 Task: Make in the project AgileNimbus a sprint 'User Training Sprint'. Create in the project AgileNimbus a sprint 'User Training Sprint'. Add in the project AgileNimbus a sprint 'User Training Sprint'
Action: Mouse moved to (939, 163)
Screenshot: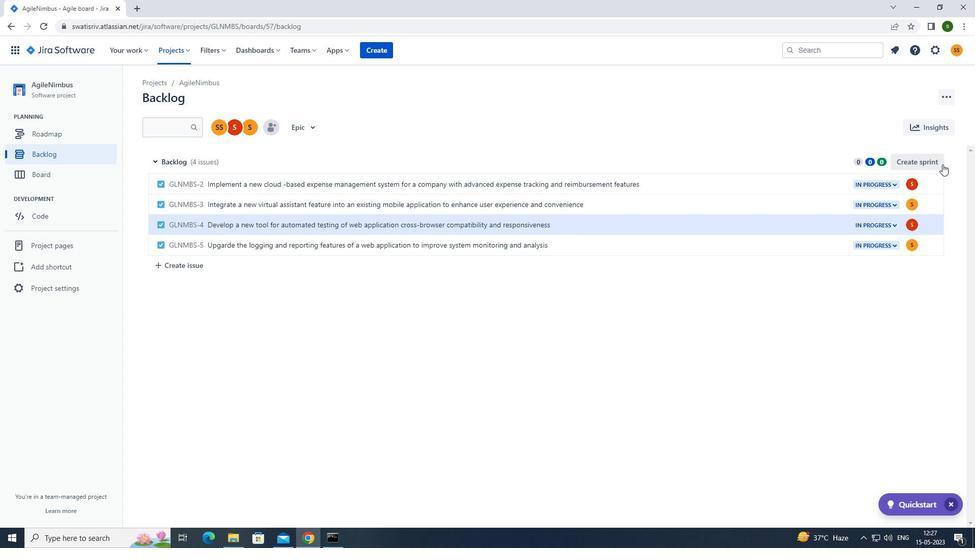 
Action: Mouse pressed left at (939, 163)
Screenshot: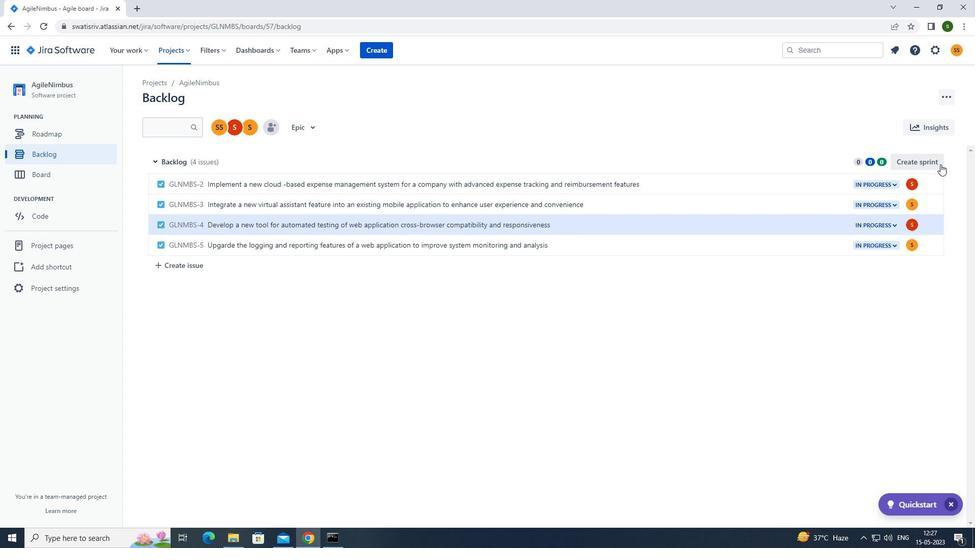 
Action: Mouse moved to (938, 164)
Screenshot: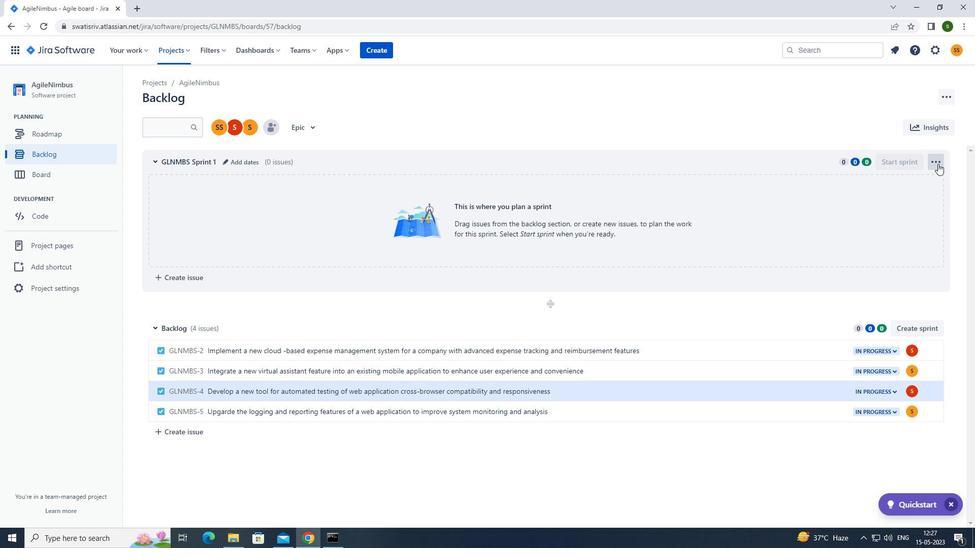 
Action: Mouse pressed left at (938, 164)
Screenshot: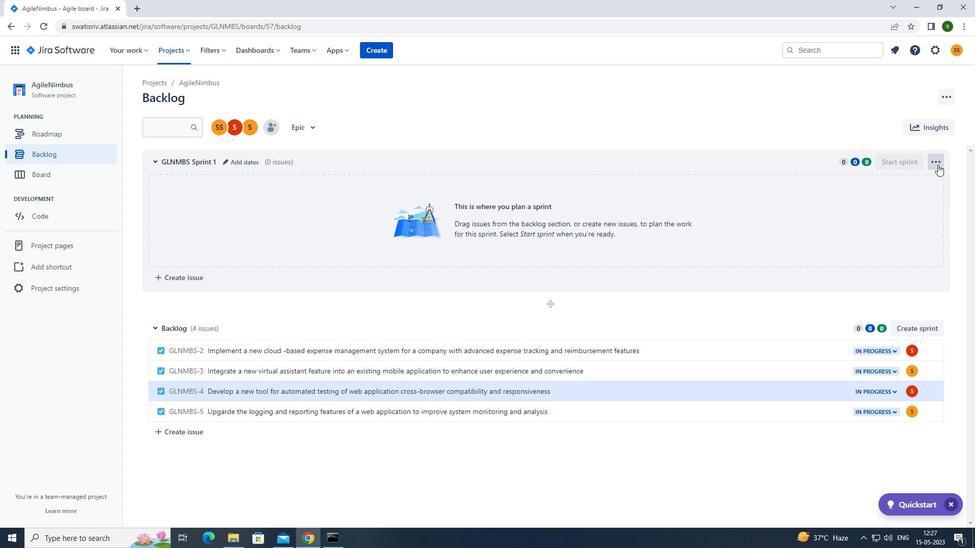 
Action: Mouse moved to (918, 188)
Screenshot: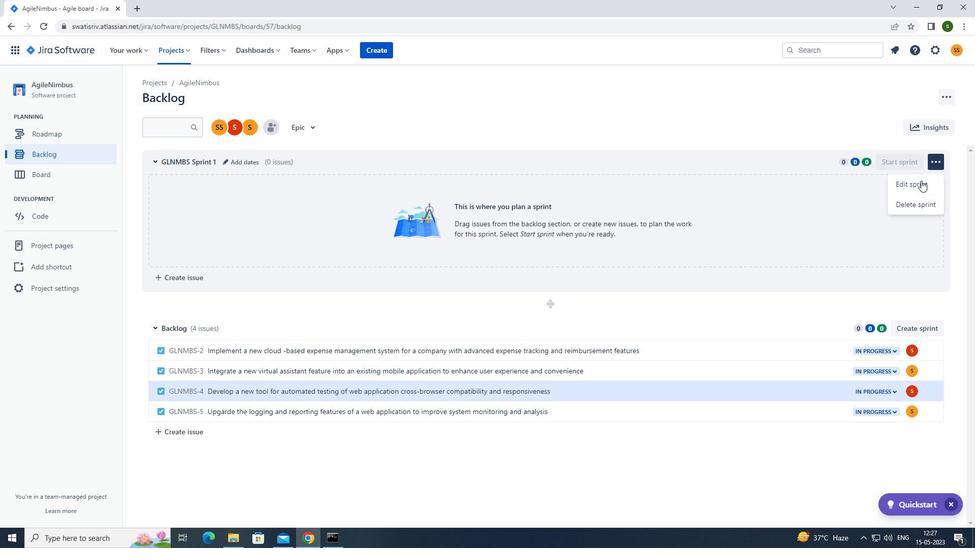 
Action: Mouse pressed left at (918, 188)
Screenshot: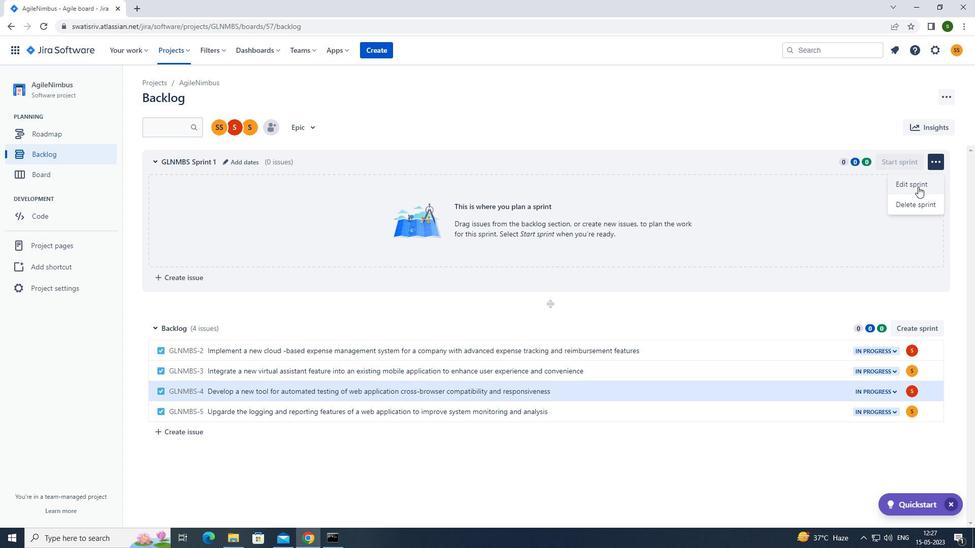 
Action: Mouse moved to (435, 125)
Screenshot: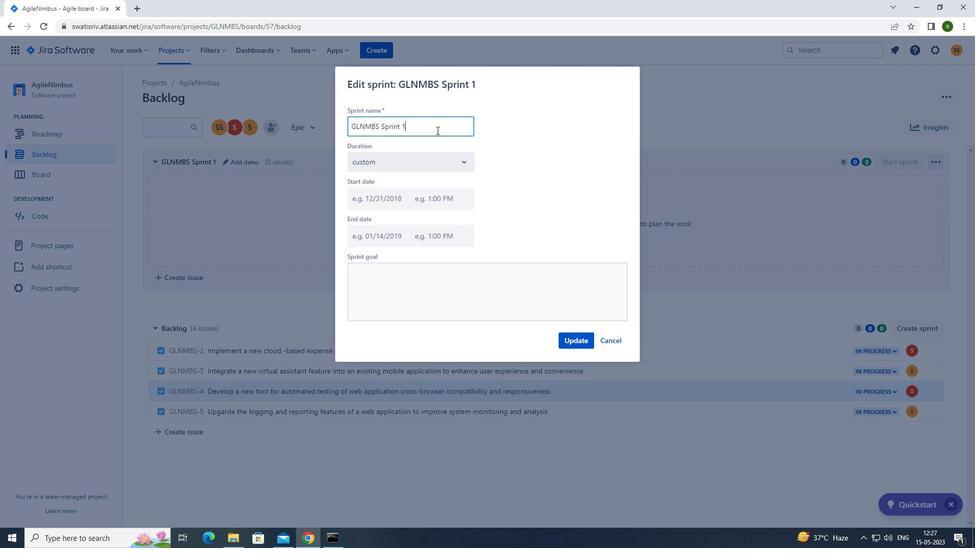 
Action: Key pressed <Key.backspace><Key.backspace><Key.backspace><Key.backspace><Key.backspace><Key.backspace><Key.backspace><Key.backspace><Key.backspace><Key.backspace><Key.backspace><Key.backspace><Key.backspace><Key.backspace><Key.backspace><Key.backspace><Key.backspace><Key.backspace><Key.backspace><Key.backspace><Key.backspace><Key.caps_lock>u<Key.caps_lock>ser<Key.space><Key.caps_lock>t<Key.caps_lock>raining<Key.space><Key.caps_lock>s<Key.caps_lock>print
Screenshot: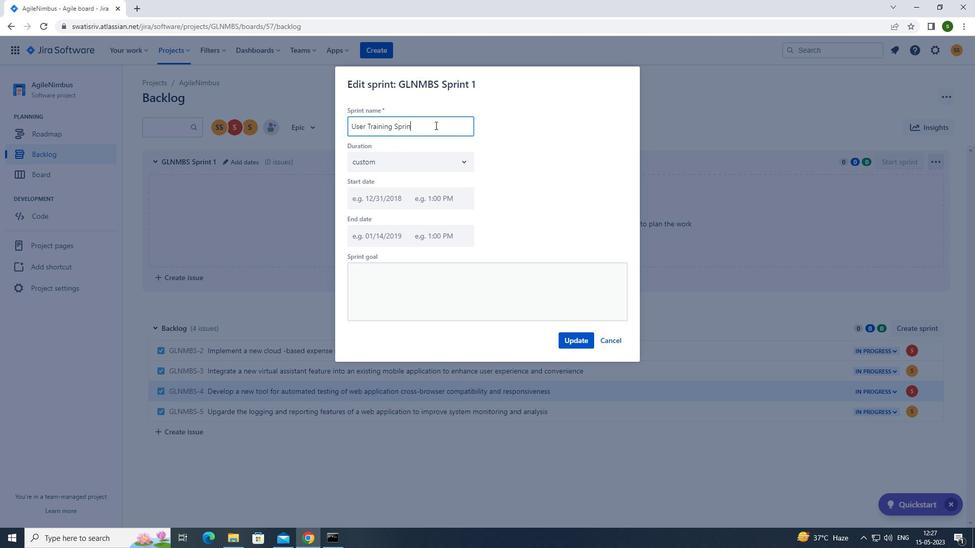 
Action: Mouse moved to (581, 341)
Screenshot: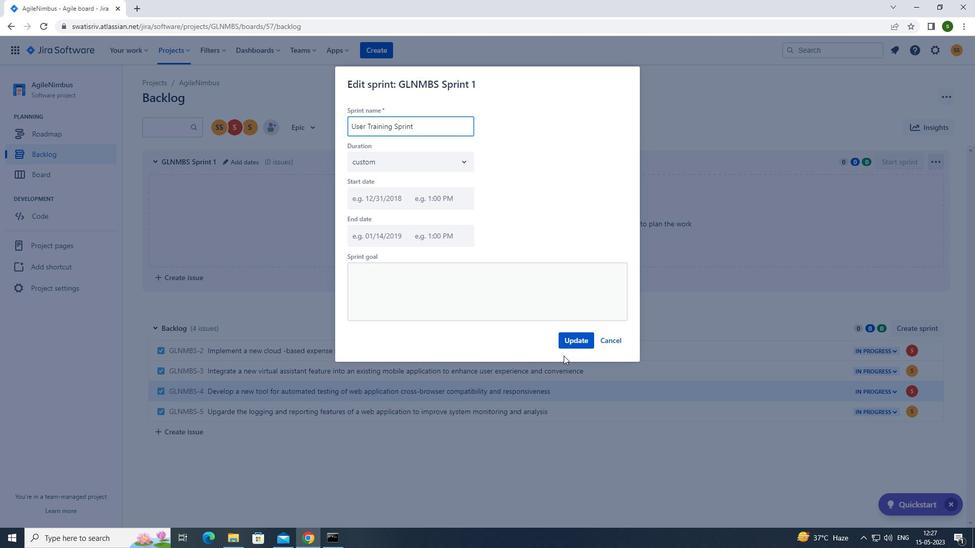 
Action: Mouse pressed left at (581, 341)
Screenshot: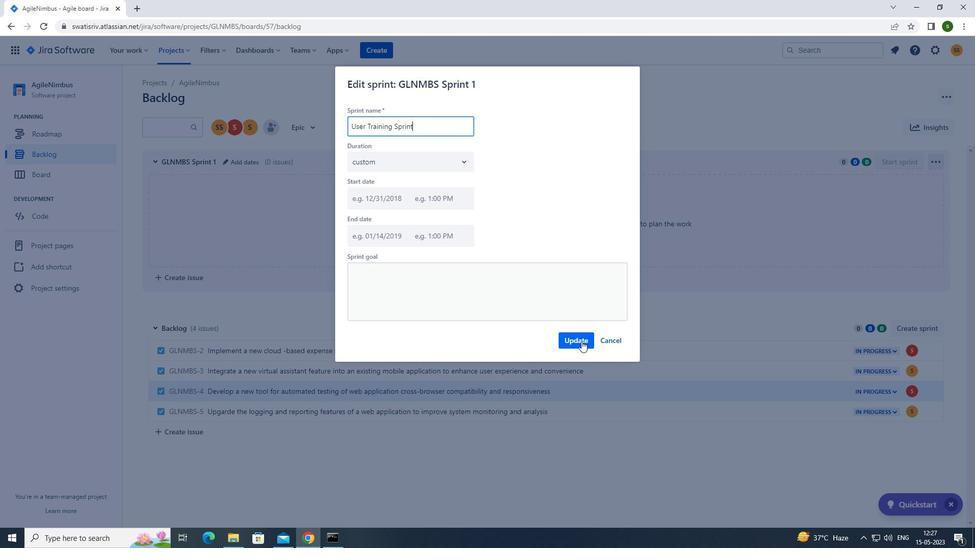 
Action: Mouse moved to (929, 331)
Screenshot: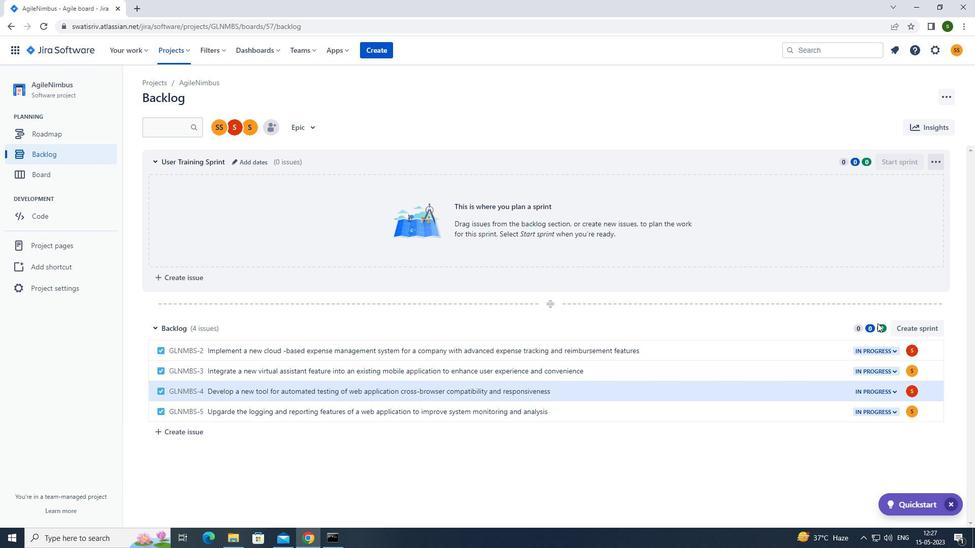 
Action: Mouse pressed left at (929, 331)
Screenshot: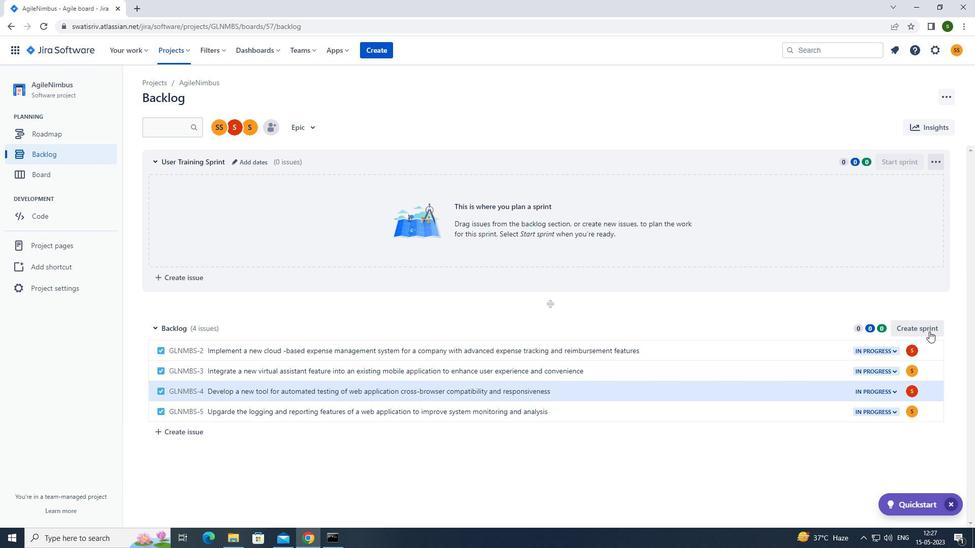 
Action: Mouse moved to (940, 328)
Screenshot: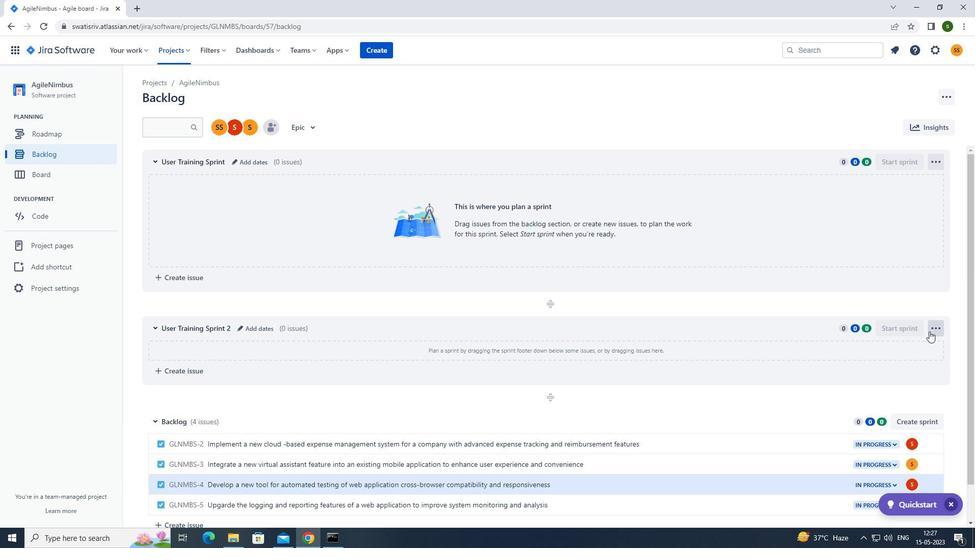 
Action: Mouse pressed left at (940, 328)
Screenshot: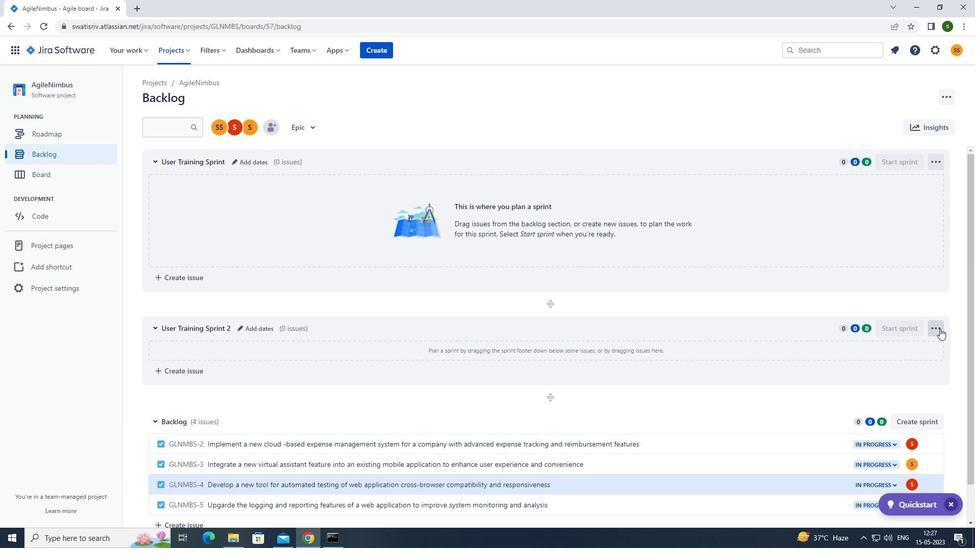 
Action: Mouse moved to (915, 372)
Screenshot: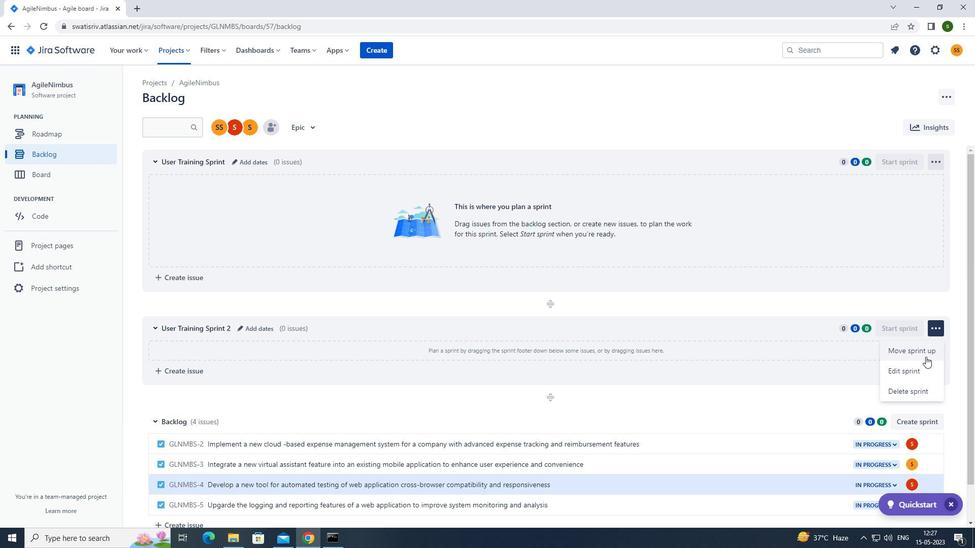 
Action: Mouse pressed left at (915, 372)
Screenshot: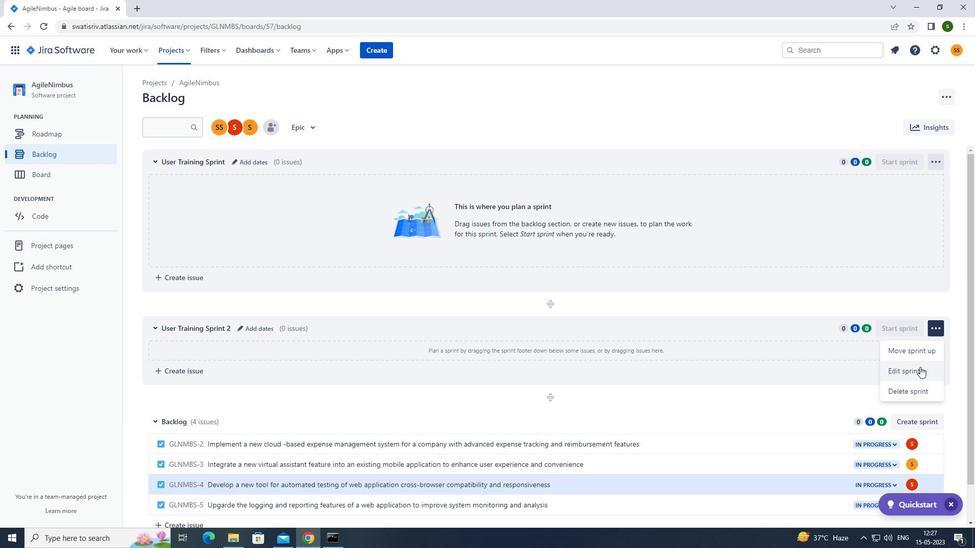 
Action: Mouse moved to (458, 127)
Screenshot: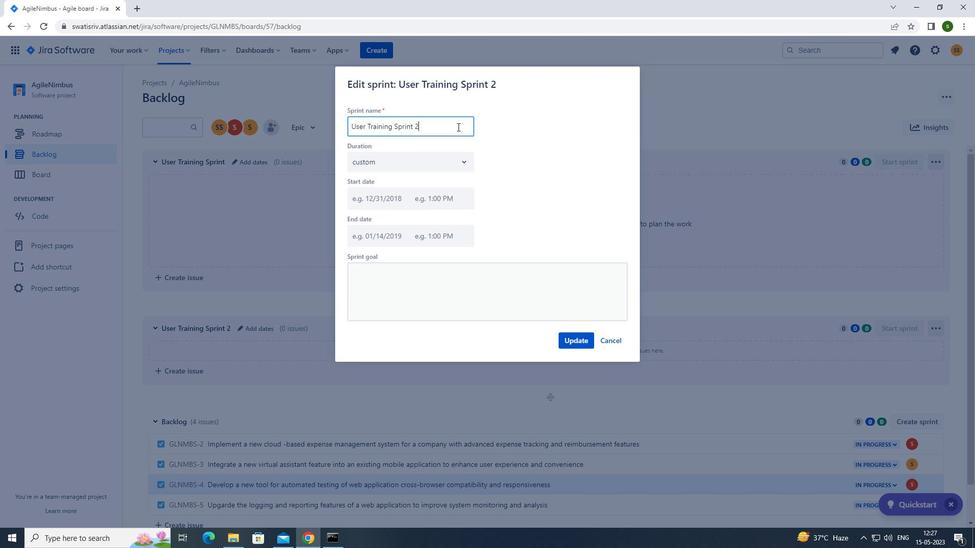 
Action: Key pressed <Key.backspace><Key.backspace><Key.backspace><Key.backspace><Key.backspace><Key.backspace><Key.backspace><Key.backspace><Key.backspace><Key.backspace><Key.backspace><Key.backspace><Key.backspace><Key.backspace><Key.backspace><Key.backspace><Key.backspace><Key.backspace><Key.backspace><Key.backspace><Key.backspace><Key.backspace><Key.backspace><Key.caps_lock>u<Key.caps_lock>ser<Key.space><Key.caps_lock>t<Key.caps_lock>raining<Key.space><Key.caps_lock>s<Key.caps_lock>print
Screenshot: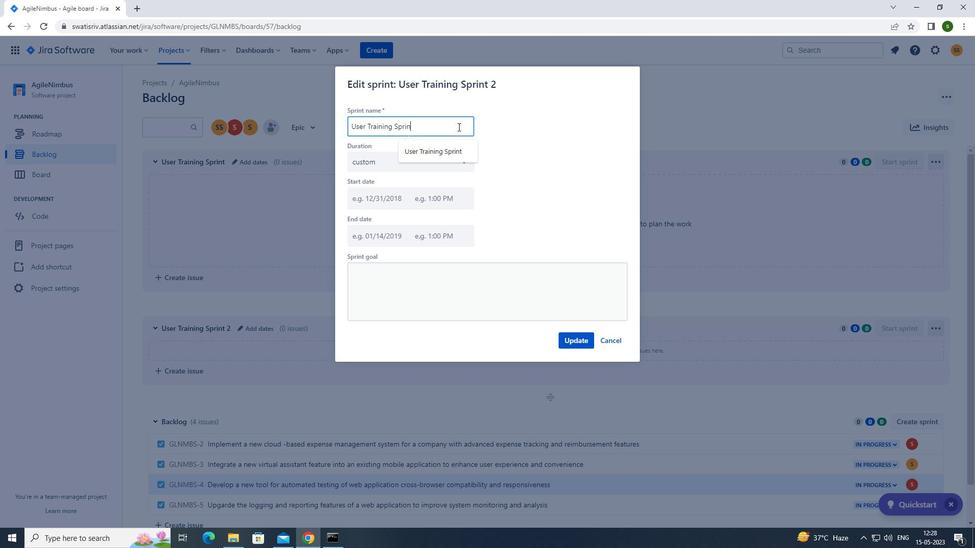 
Action: Mouse moved to (569, 337)
Screenshot: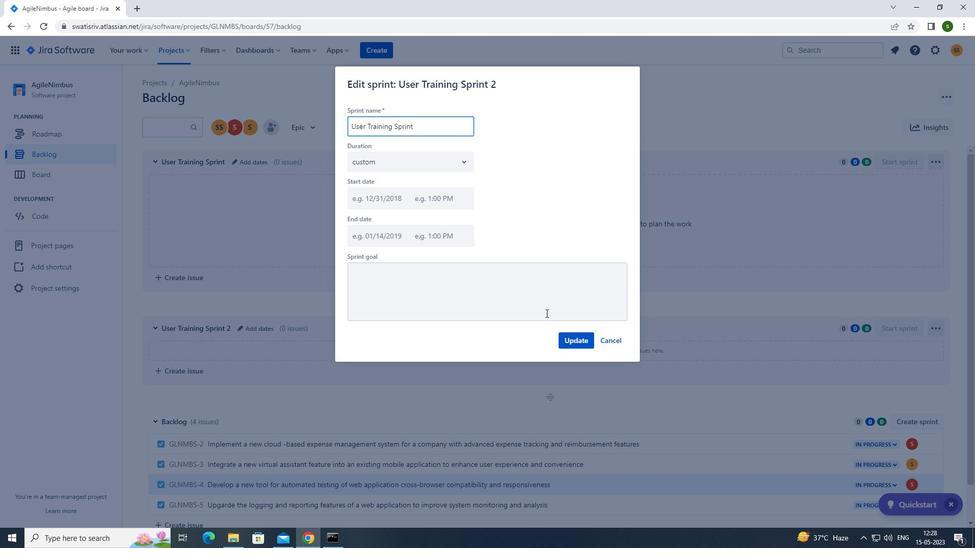 
Action: Mouse pressed left at (569, 337)
Screenshot: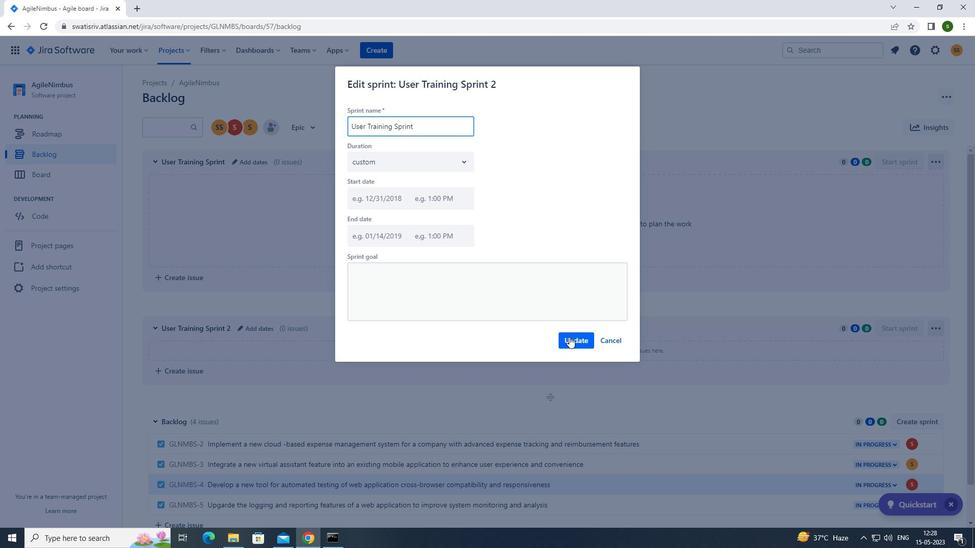 
Action: Mouse moved to (915, 418)
Screenshot: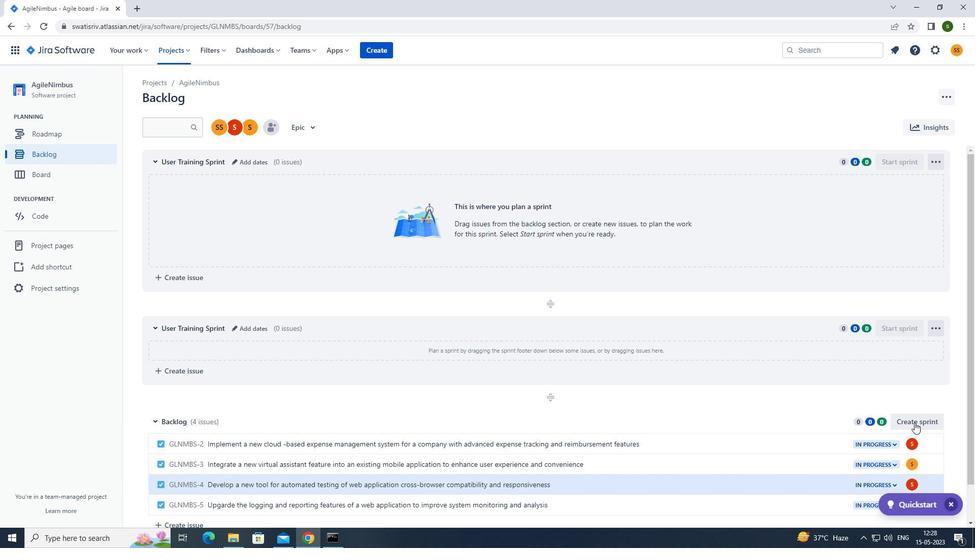
Action: Mouse pressed left at (915, 418)
Screenshot: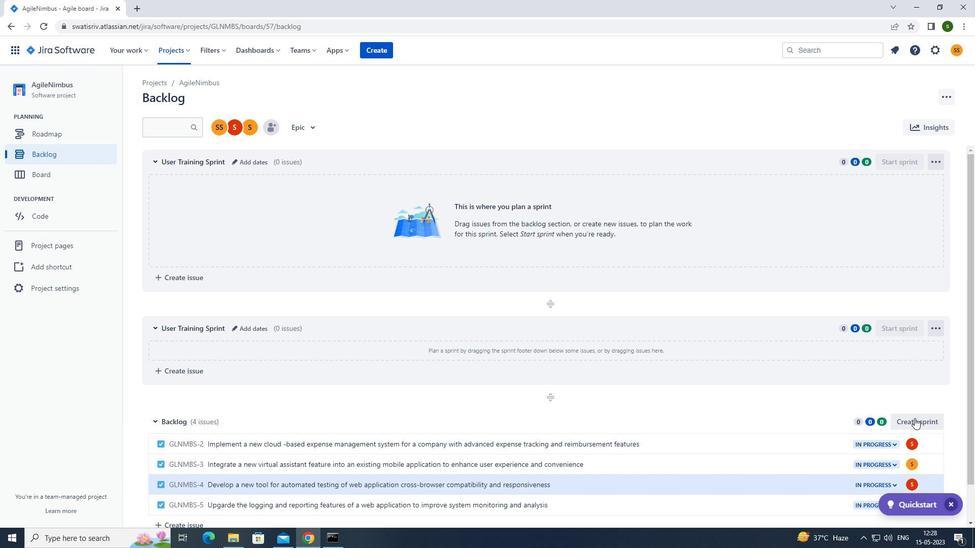 
Action: Mouse moved to (941, 422)
Screenshot: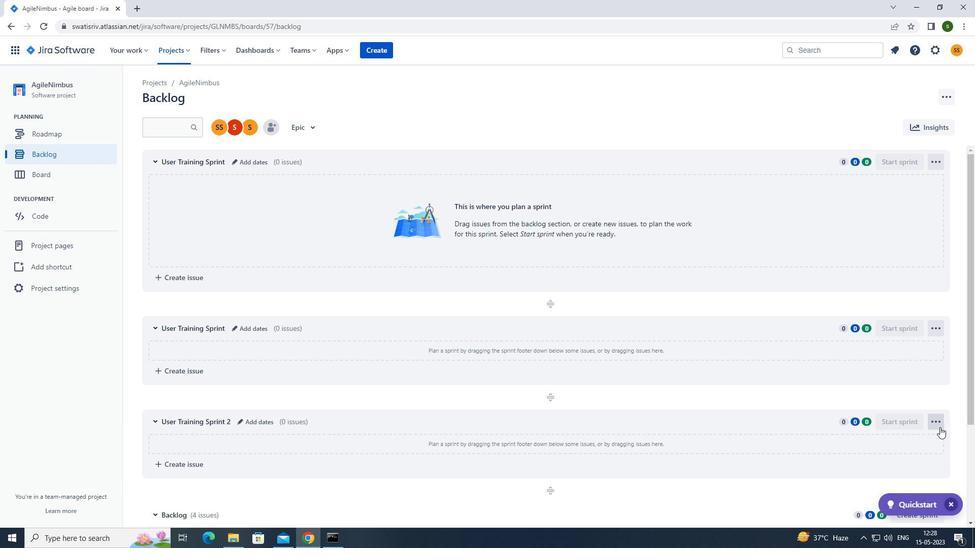 
Action: Mouse pressed left at (941, 422)
Screenshot: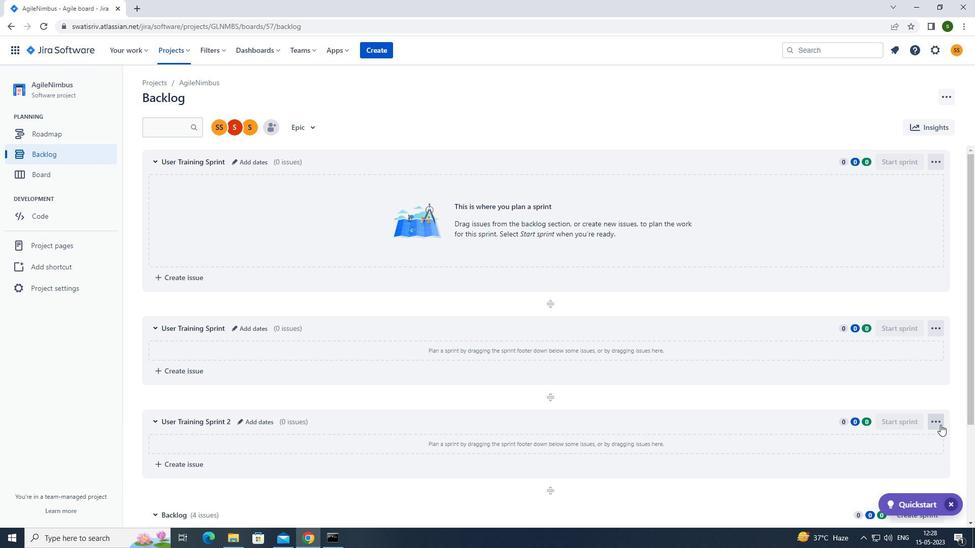 
Action: Mouse moved to (909, 459)
Screenshot: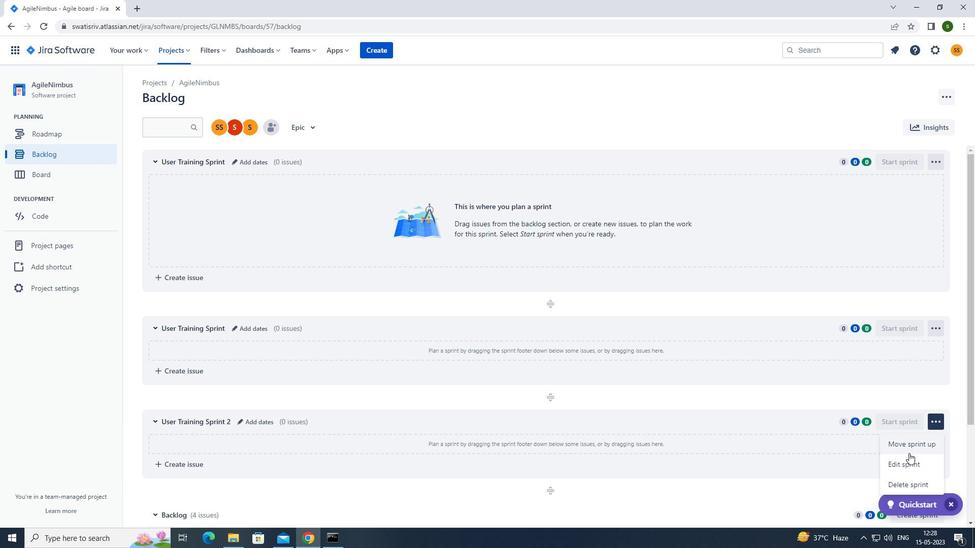 
Action: Mouse pressed left at (909, 459)
Screenshot: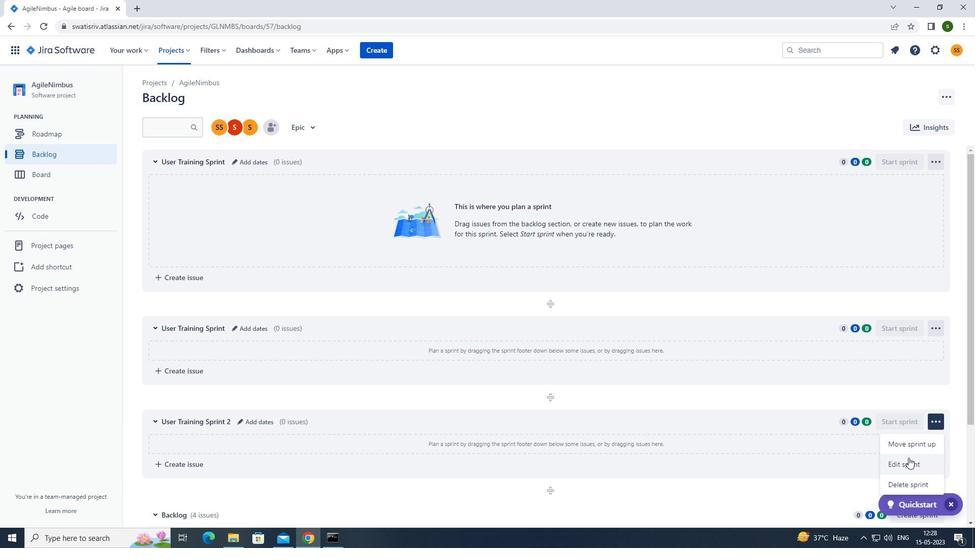 
Action: Mouse moved to (414, 103)
Screenshot: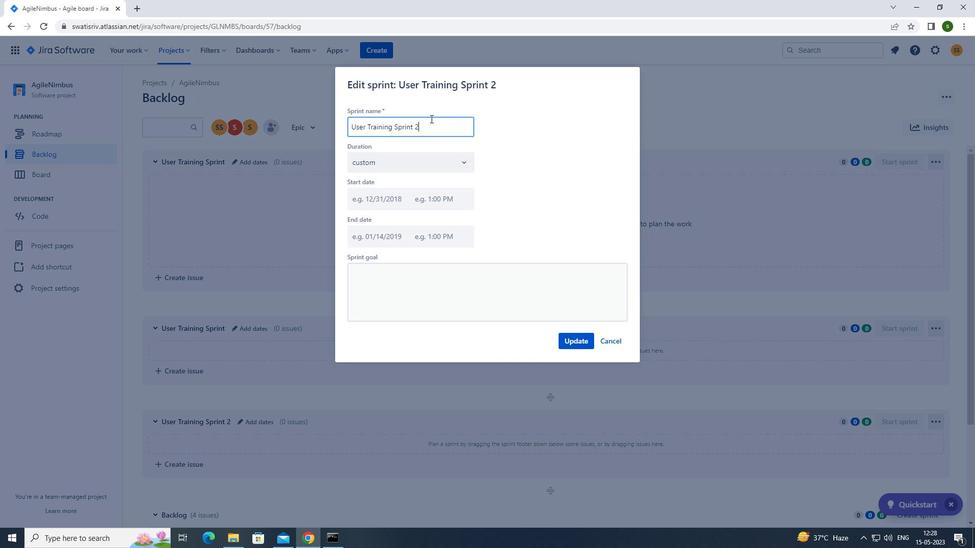 
Action: Key pressed <Key.backspace><Key.backspace><Key.backspace><Key.backspace><Key.backspace><Key.backspace><Key.backspace><Key.backspace><Key.backspace><Key.backspace><Key.backspace><Key.backspace><Key.backspace><Key.backspace><Key.backspace><Key.backspace><Key.backspace><Key.backspace><Key.backspace><Key.backspace><Key.backspace><Key.backspace><Key.backspace><Key.backspace><Key.backspace><Key.backspace><Key.caps_lock>u<Key.caps_lock>ser<Key.space><Key.caps_lock>t<Key.caps_lock>raining<Key.space><Key.caps_lock>s<Key.caps_lock>print
Screenshot: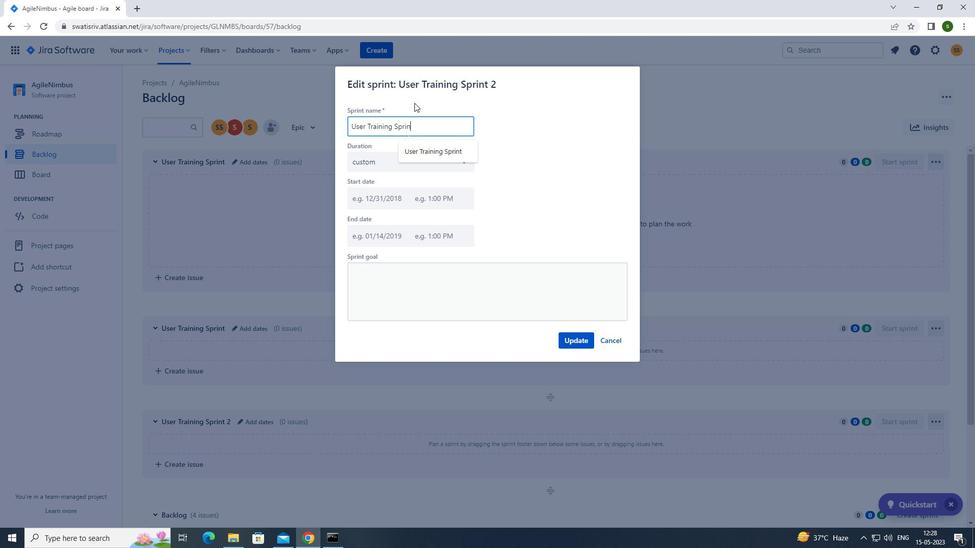 
Action: Mouse moved to (568, 338)
Screenshot: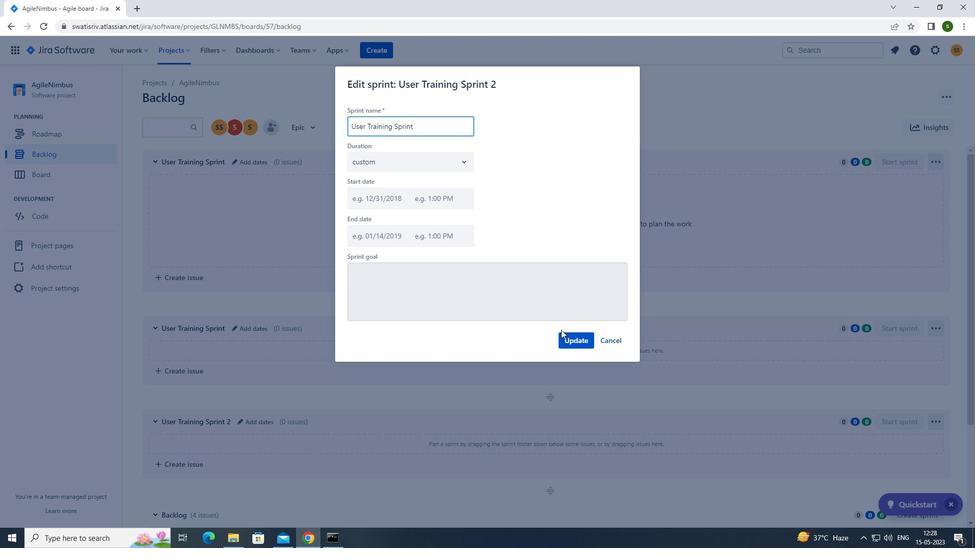 
Action: Mouse pressed left at (568, 338)
Screenshot: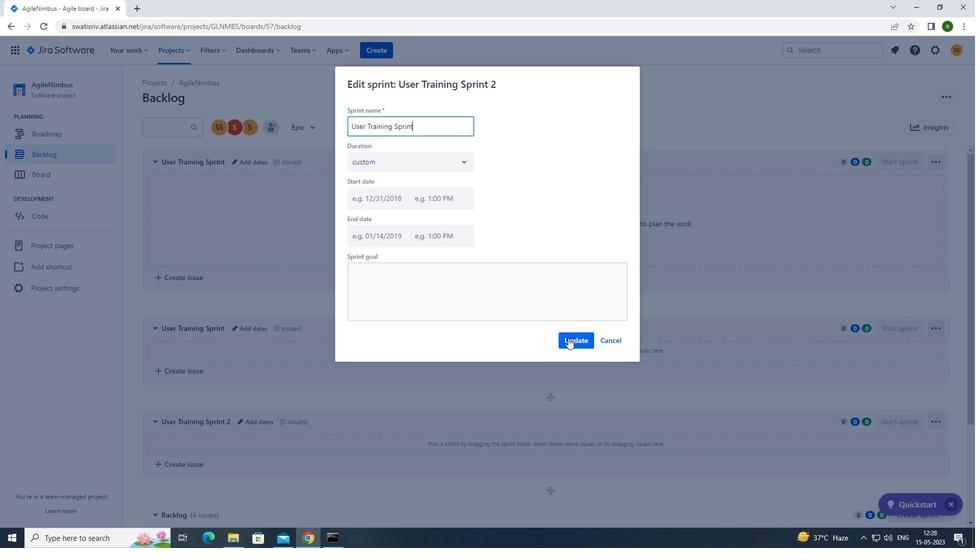 
